 Task: Create in the project AgileEngine and in the Backlog issue 'Create a new online platform for online language courses with advanced speech recognition and interactive conversation features' a child issue 'Data backup and retention policy enforcement and auditing', and assign it to team member softage.1@softage.net. Create in the project AgileEngine and in the Backlog issue 'Implement a new cloud-based inventory management system for a company with advanced inventory tracking and restocking features' a child issue 'Serverless computing application cost optimization and remediation', and assign it to team member softage.2@softage.net
Action: Mouse moved to (523, 379)
Screenshot: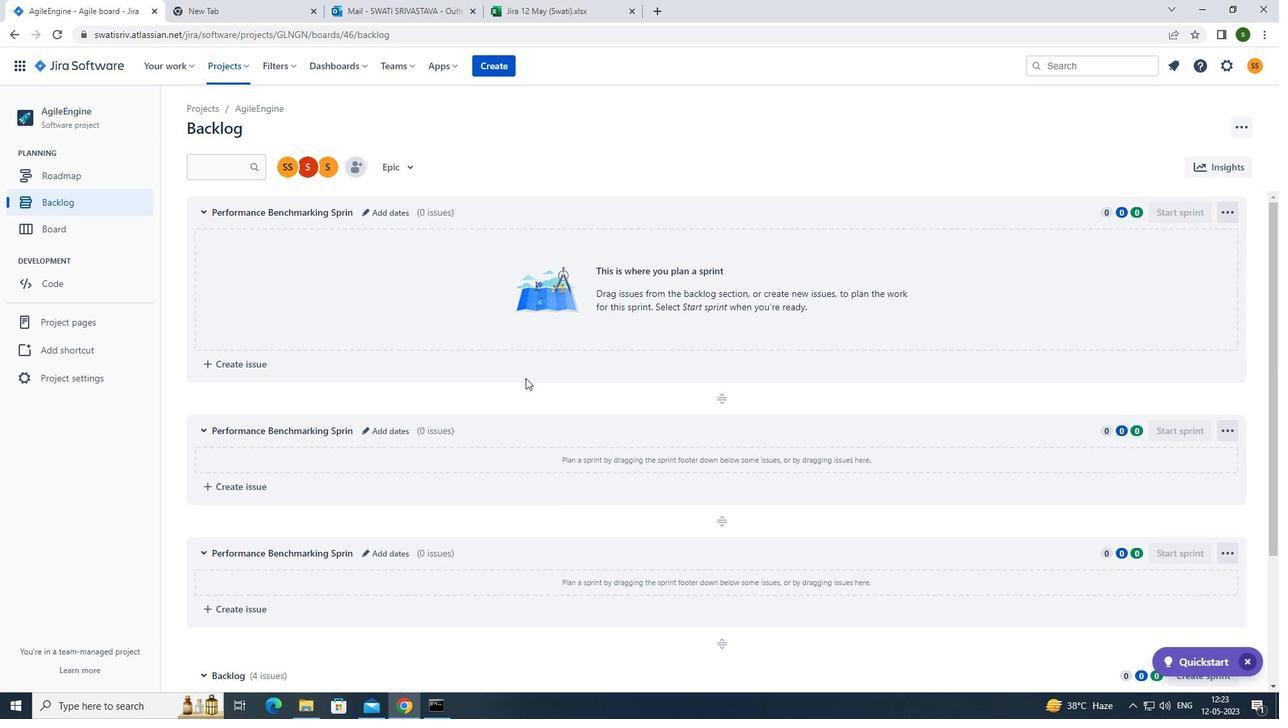 
Action: Mouse scrolled (523, 379) with delta (0, 0)
Screenshot: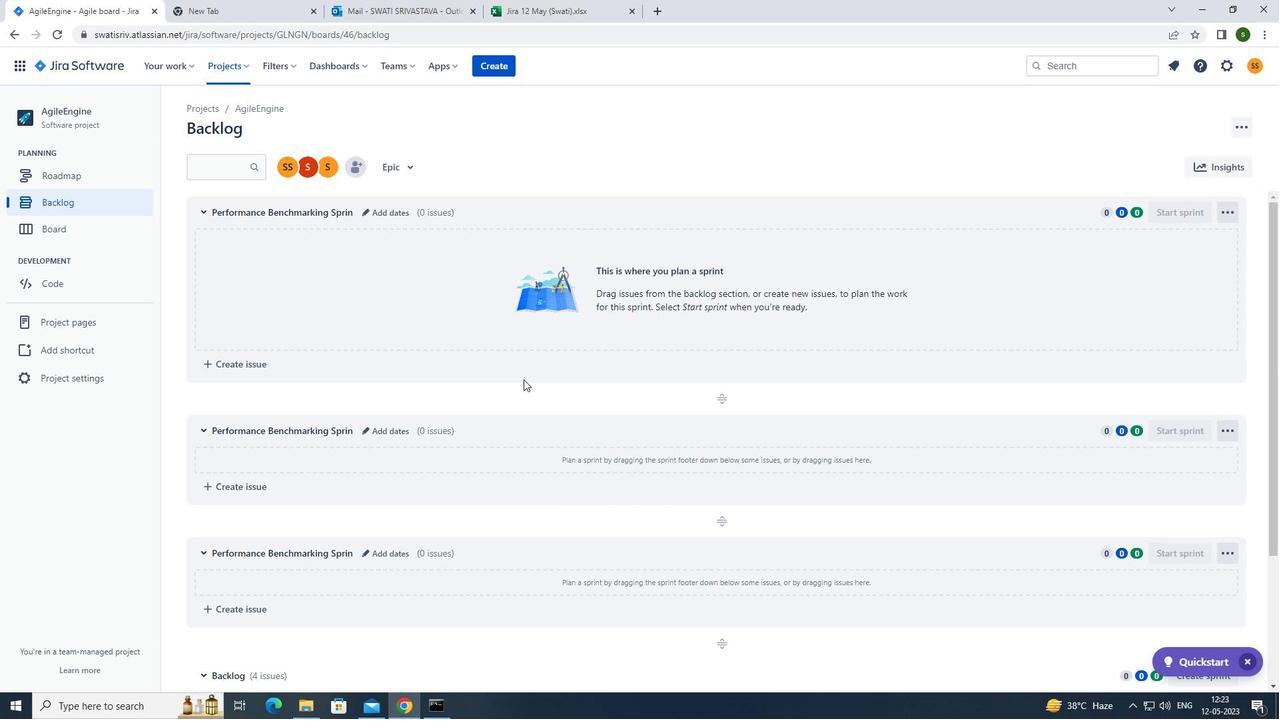 
Action: Mouse scrolled (523, 379) with delta (0, 0)
Screenshot: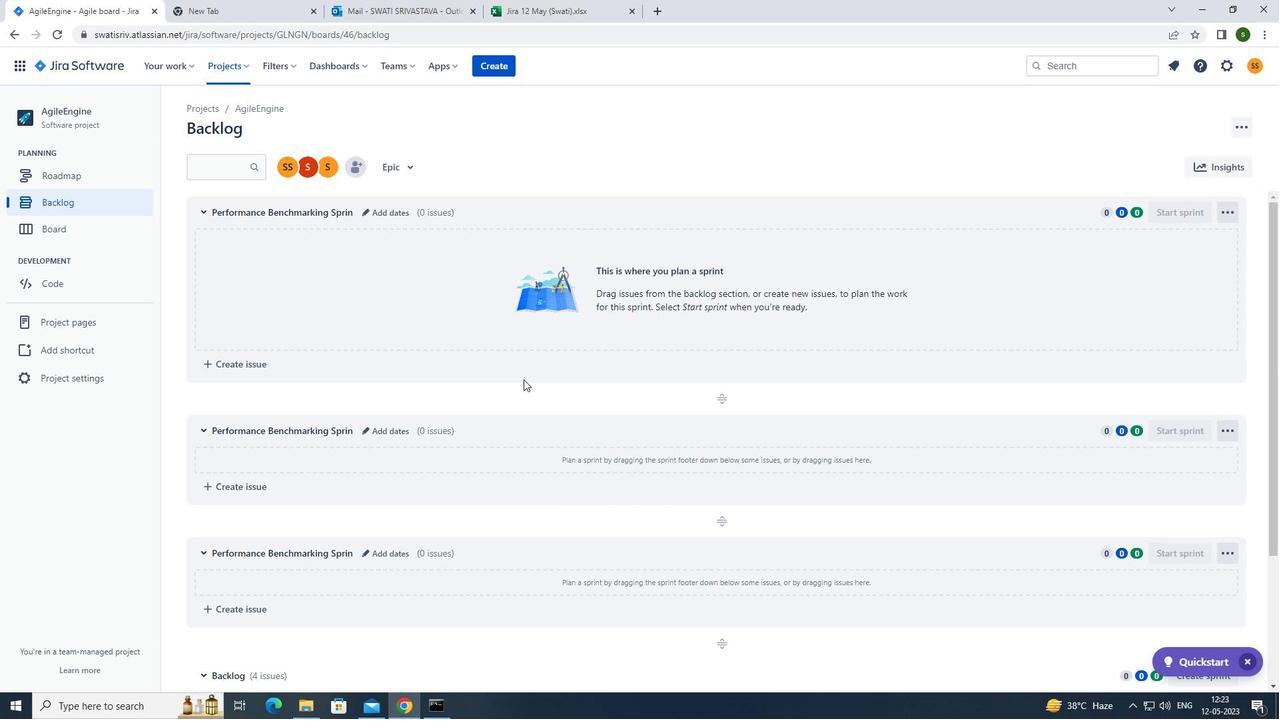 
Action: Mouse scrolled (523, 379) with delta (0, 0)
Screenshot: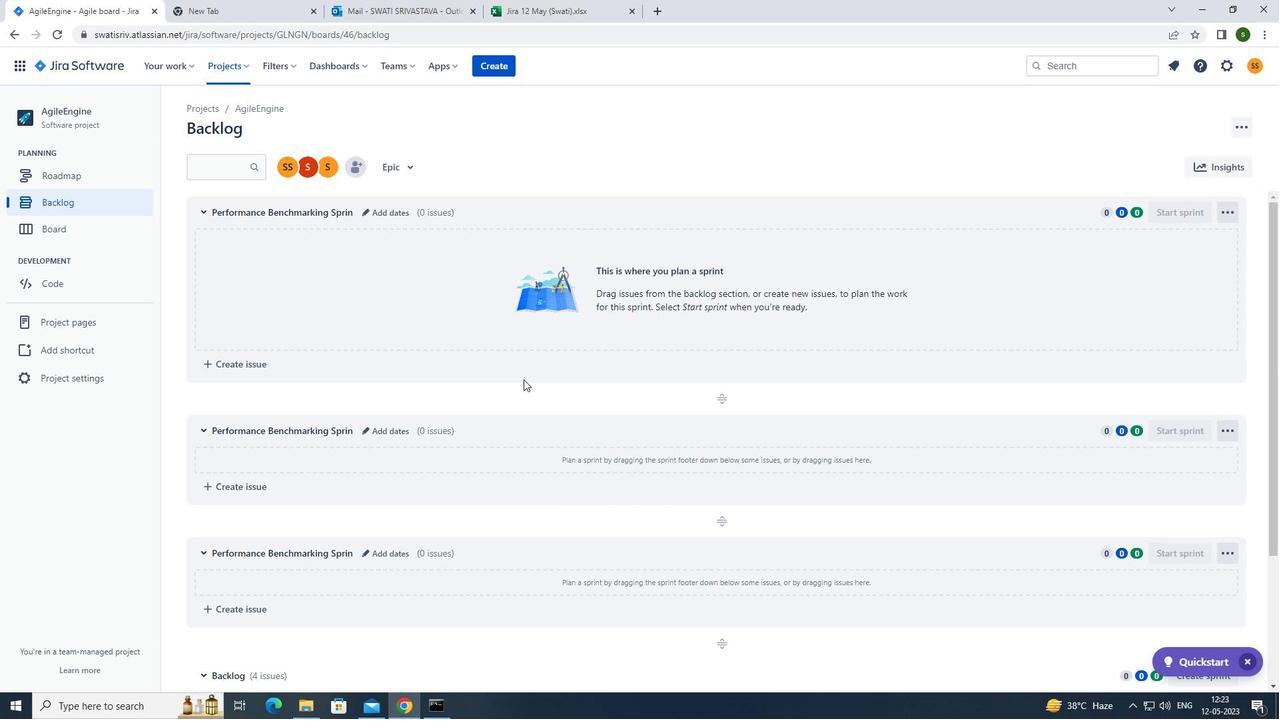
Action: Mouse scrolled (523, 379) with delta (0, 0)
Screenshot: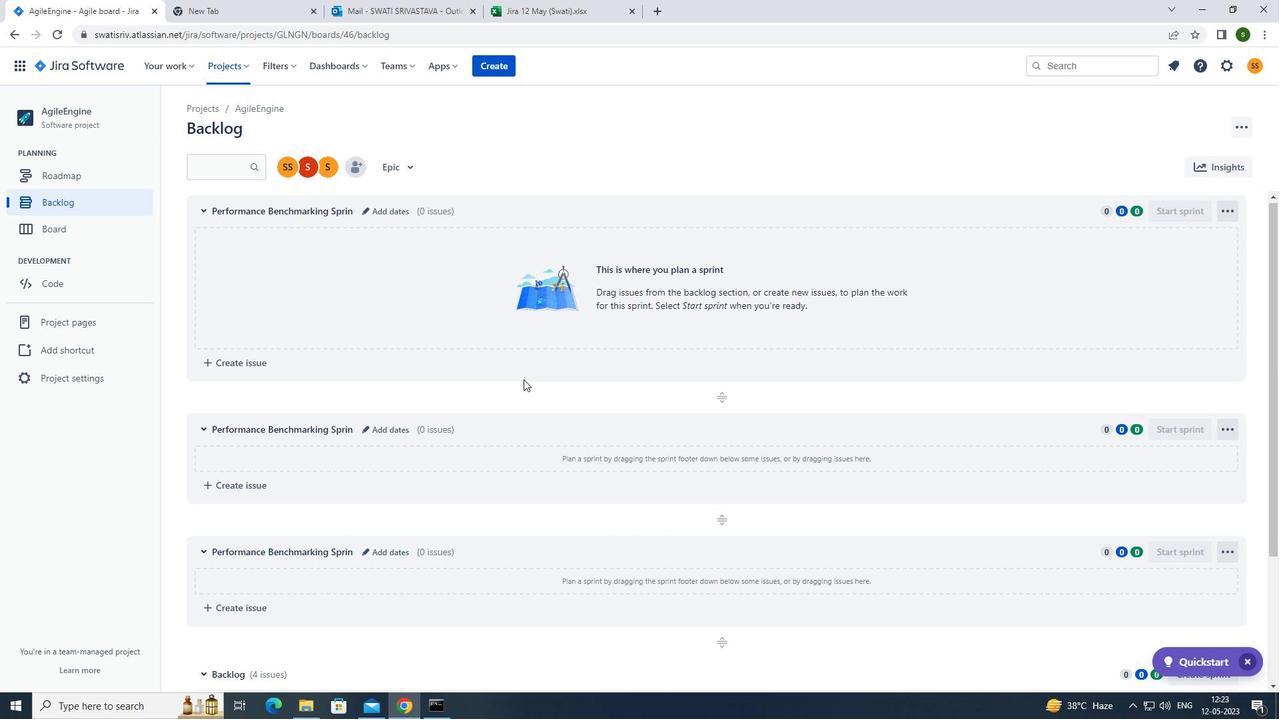 
Action: Mouse scrolled (523, 379) with delta (0, 0)
Screenshot: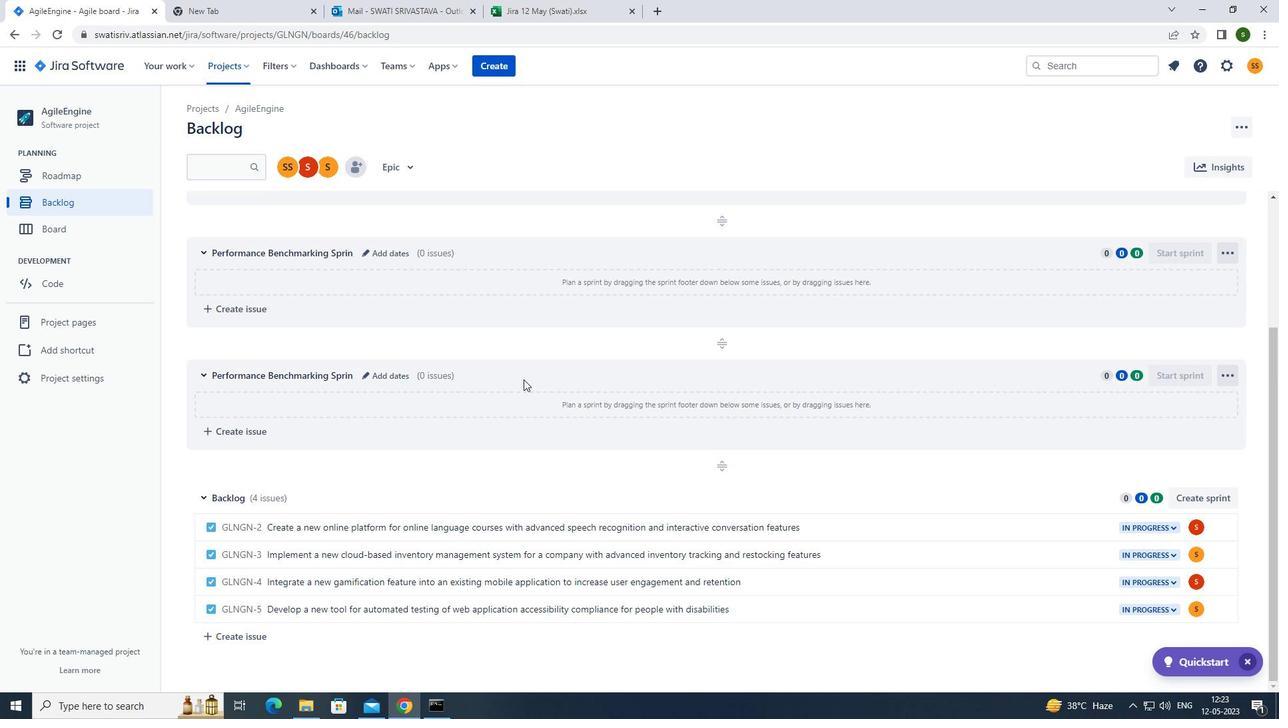 
Action: Mouse scrolled (523, 379) with delta (0, 0)
Screenshot: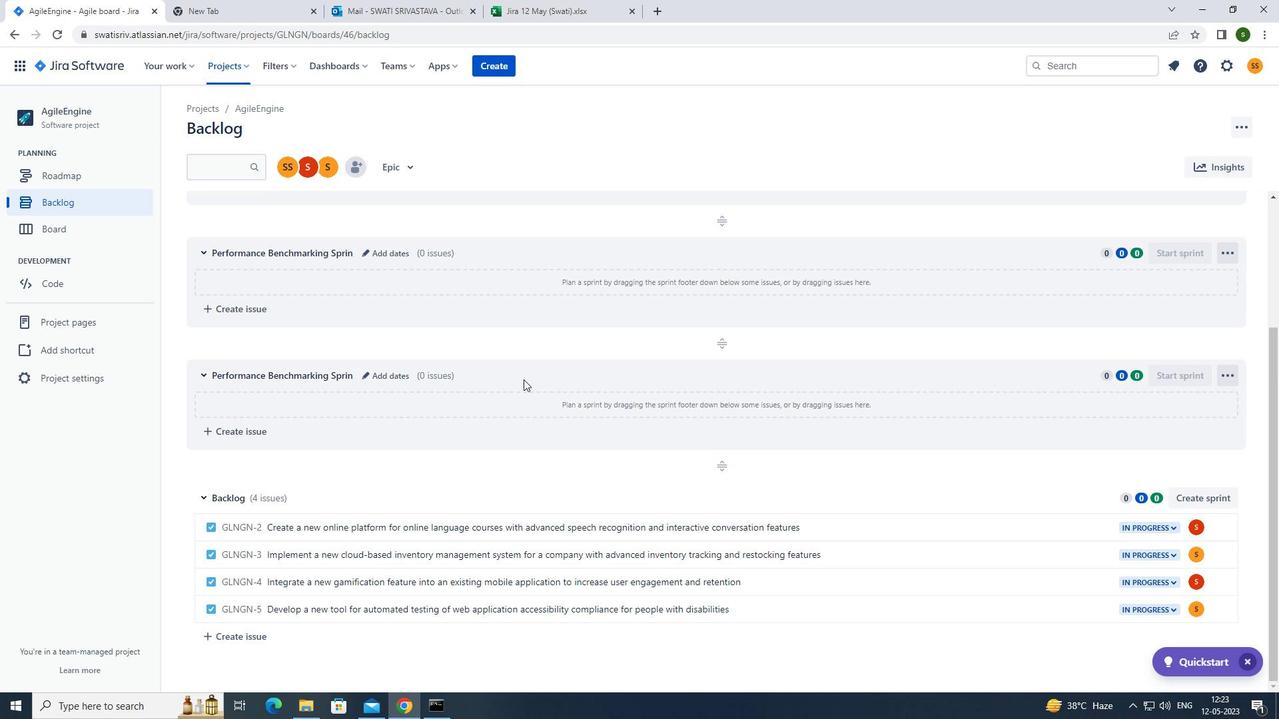 
Action: Mouse moved to (866, 533)
Screenshot: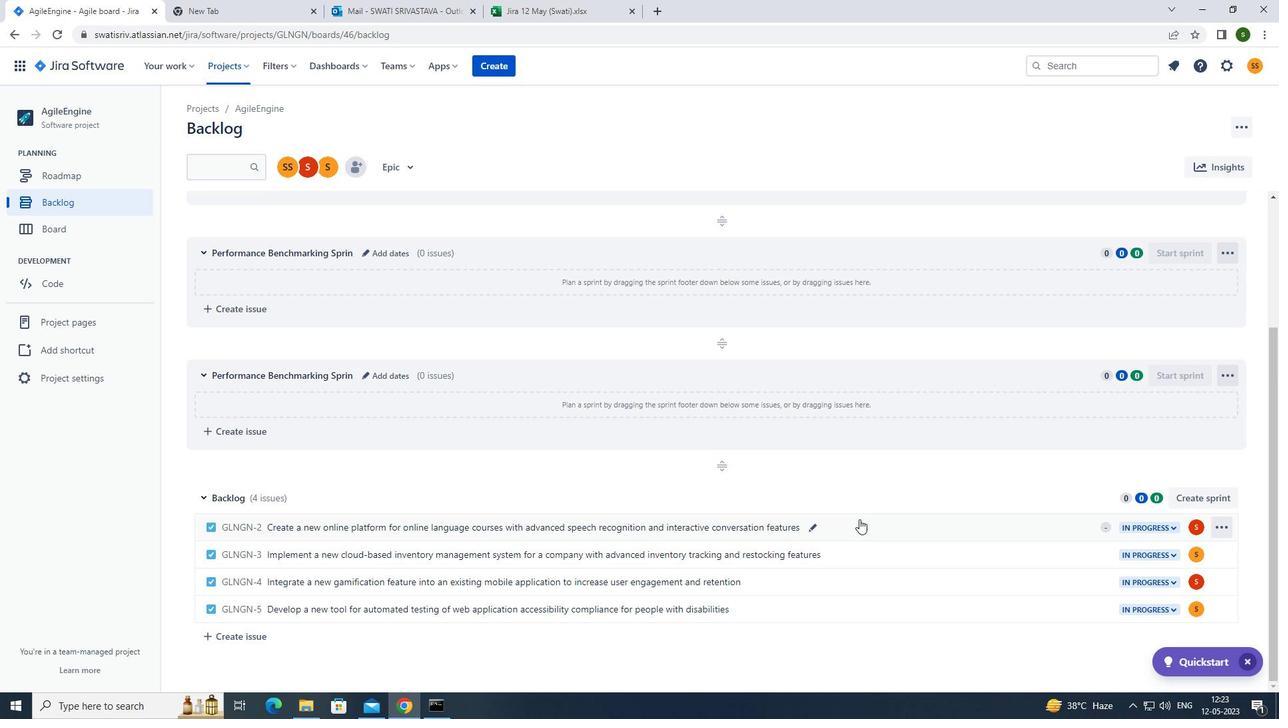 
Action: Mouse pressed left at (866, 533)
Screenshot: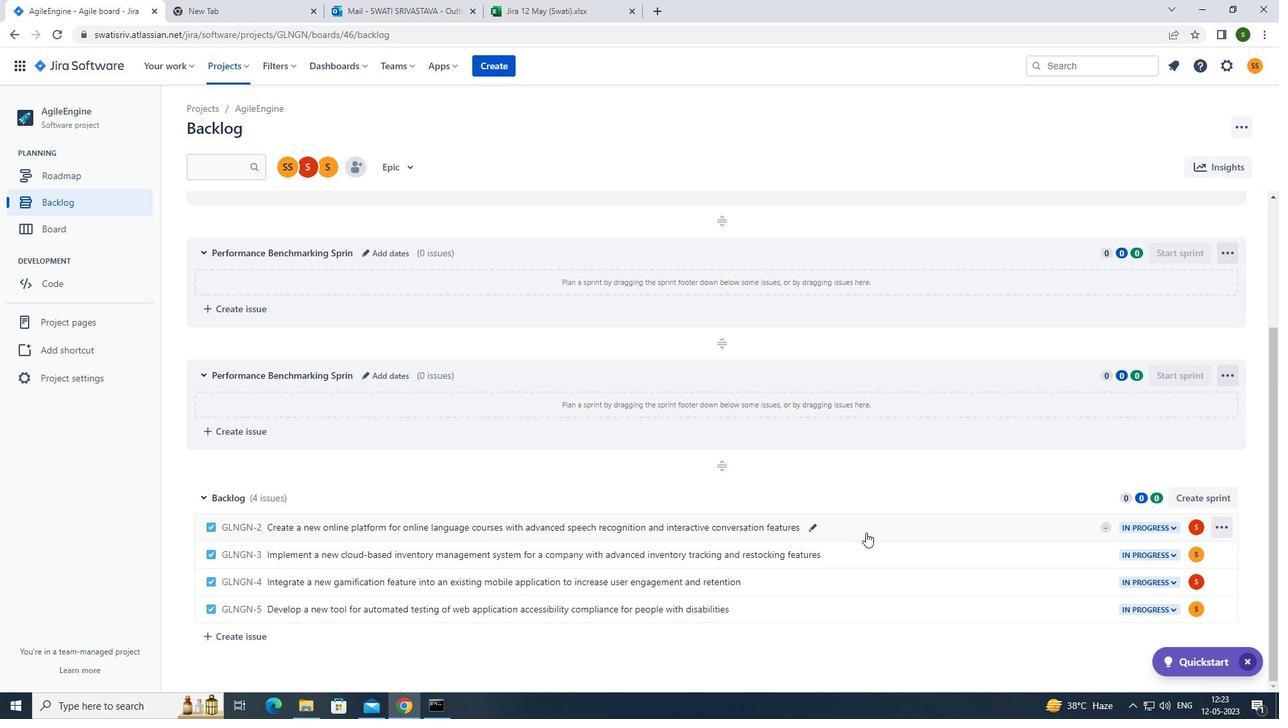 
Action: Mouse moved to (1043, 323)
Screenshot: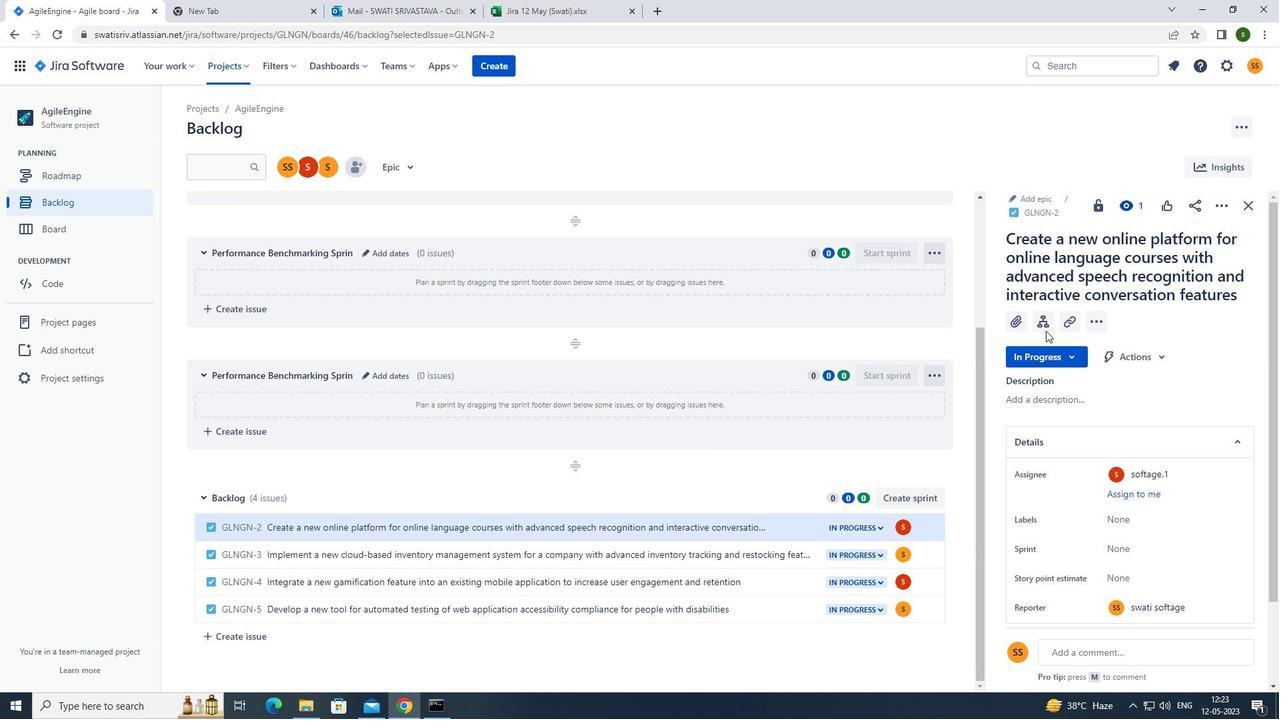
Action: Mouse pressed left at (1043, 323)
Screenshot: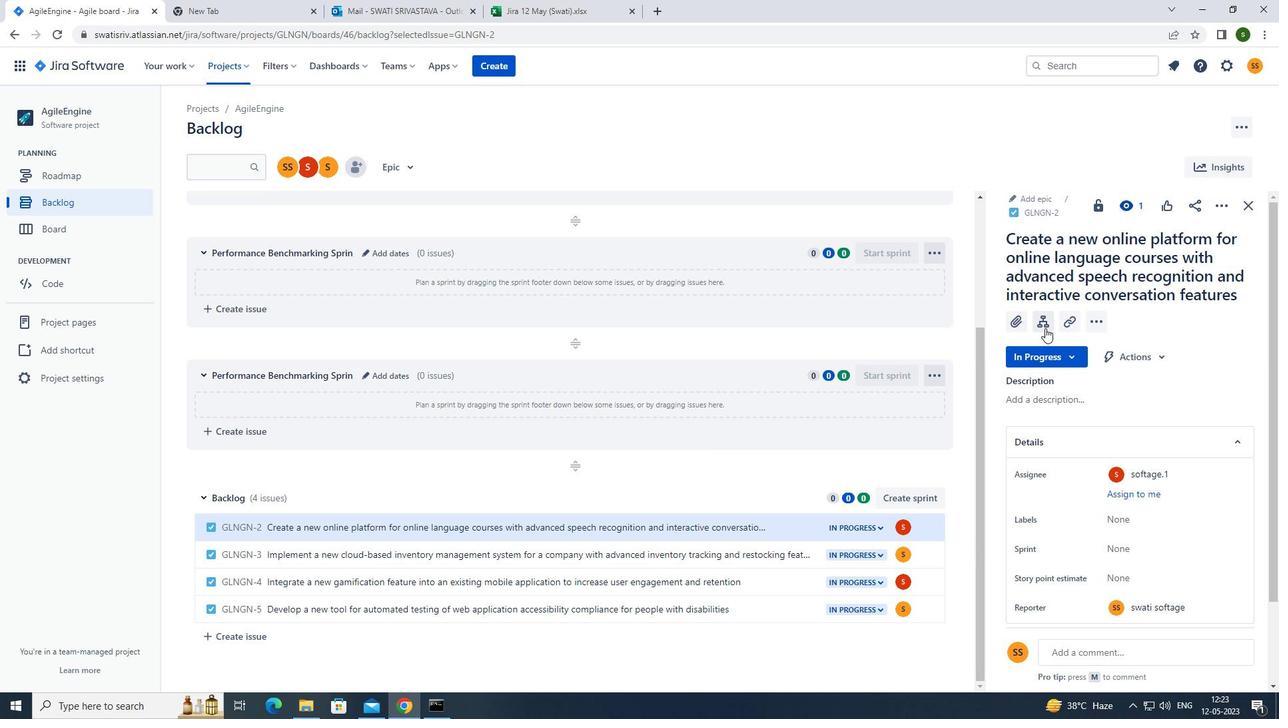 
Action: Mouse moved to (1025, 426)
Screenshot: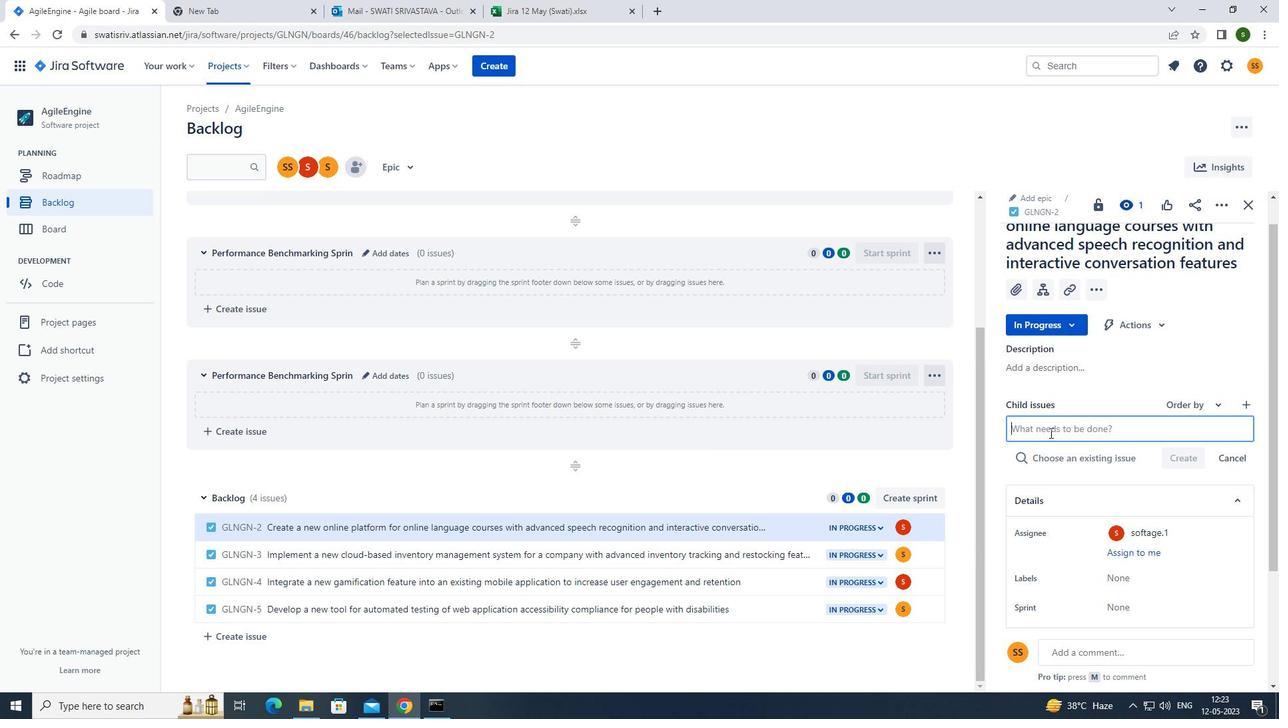 
Action: Mouse pressed left at (1025, 426)
Screenshot: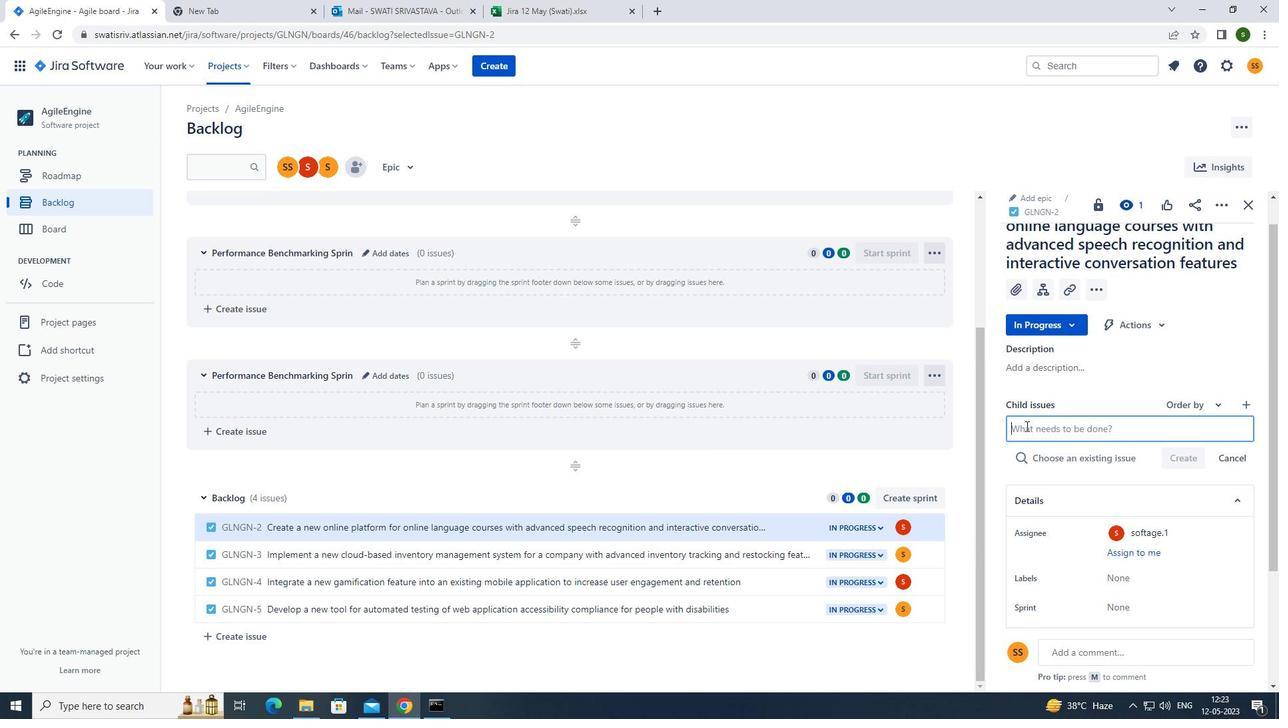
Action: Mouse moved to (1000, 430)
Screenshot: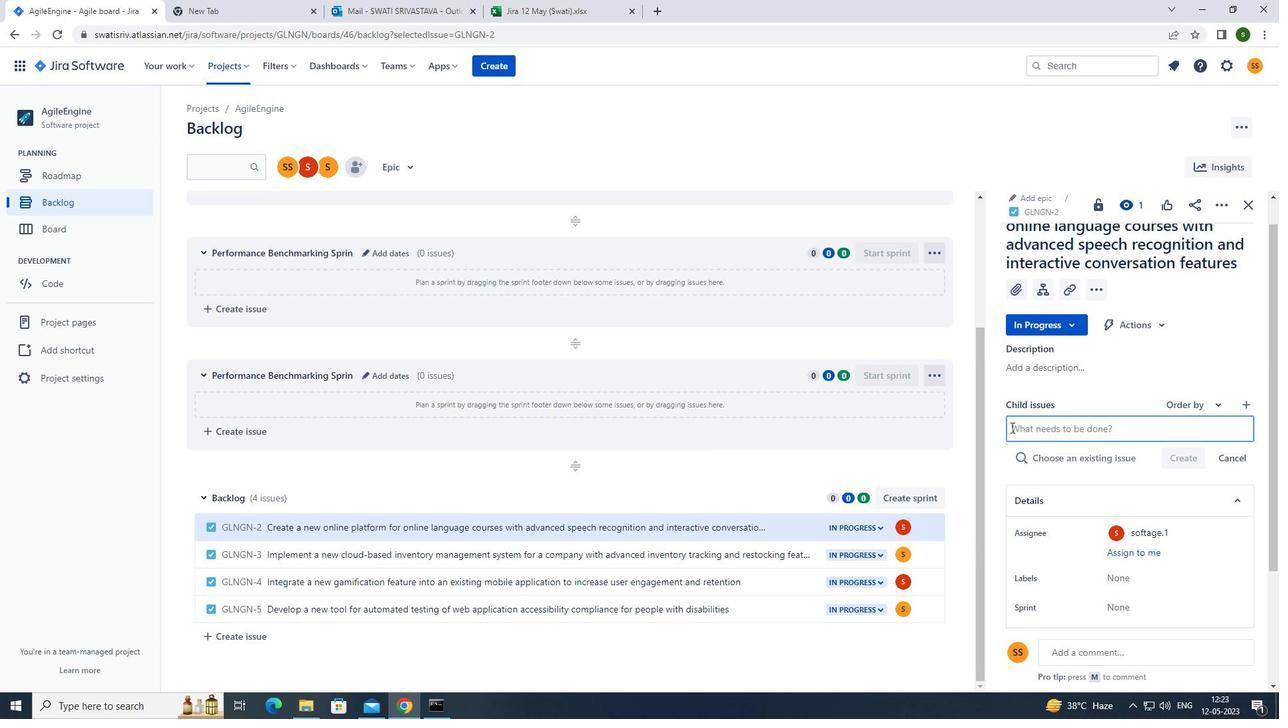 
Action: Key pressed <Key.caps_lock>d<Key.caps_lock>ata<Key.space>backup<Key.space>and<Key.space>retention<Key.space>policy<Key.space>enforcement<Key.space>and<Key.space>auditing<Key.enter>
Screenshot: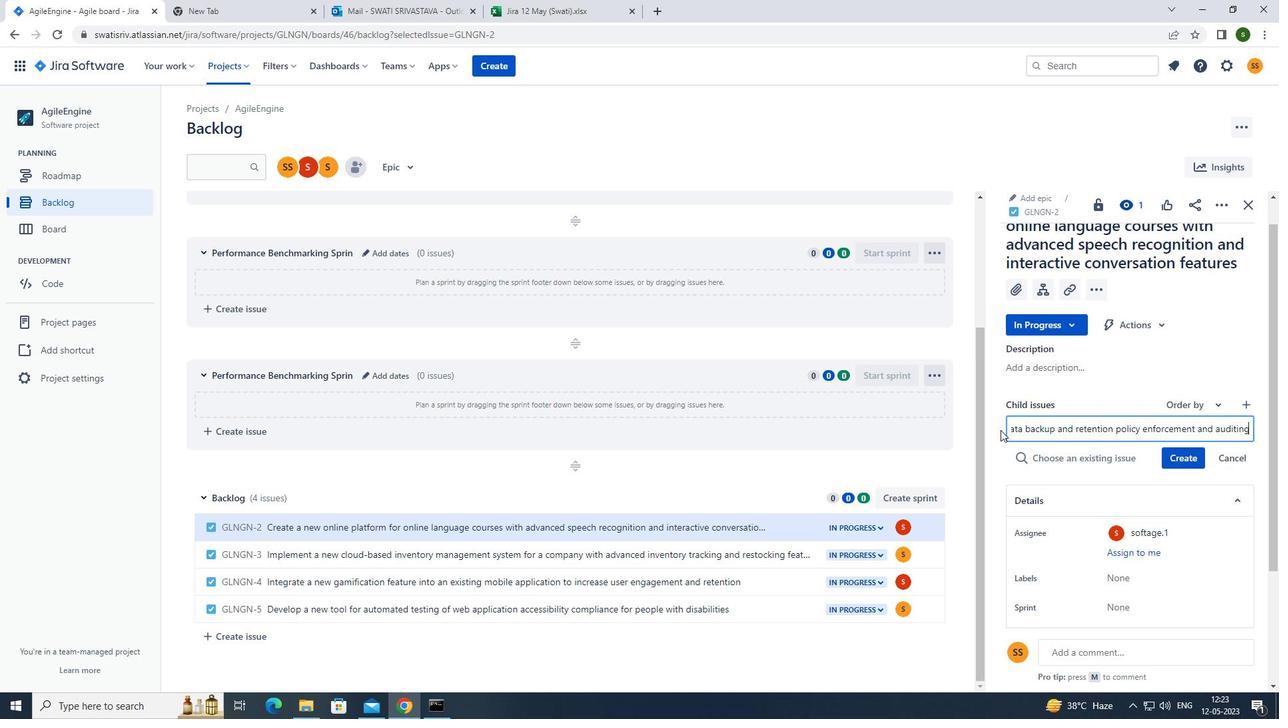 
Action: Mouse moved to (1191, 431)
Screenshot: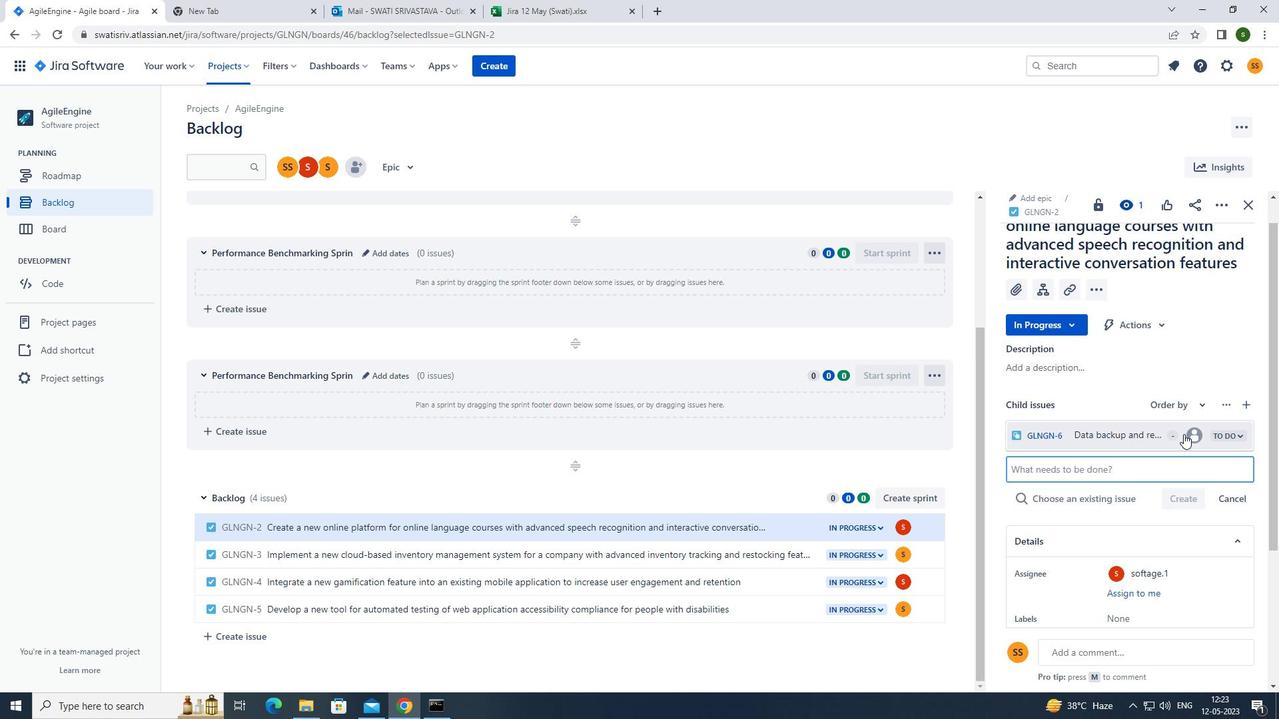 
Action: Mouse pressed left at (1191, 431)
Screenshot: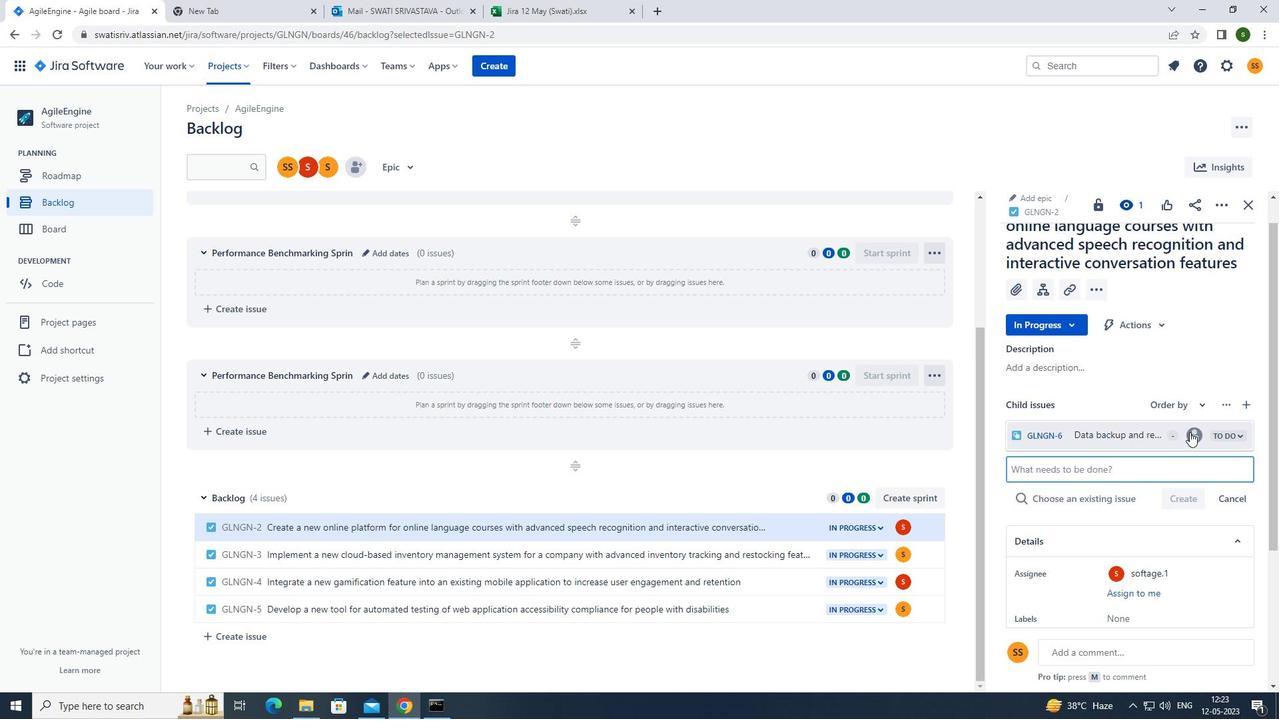 
Action: Mouse moved to (1101, 473)
Screenshot: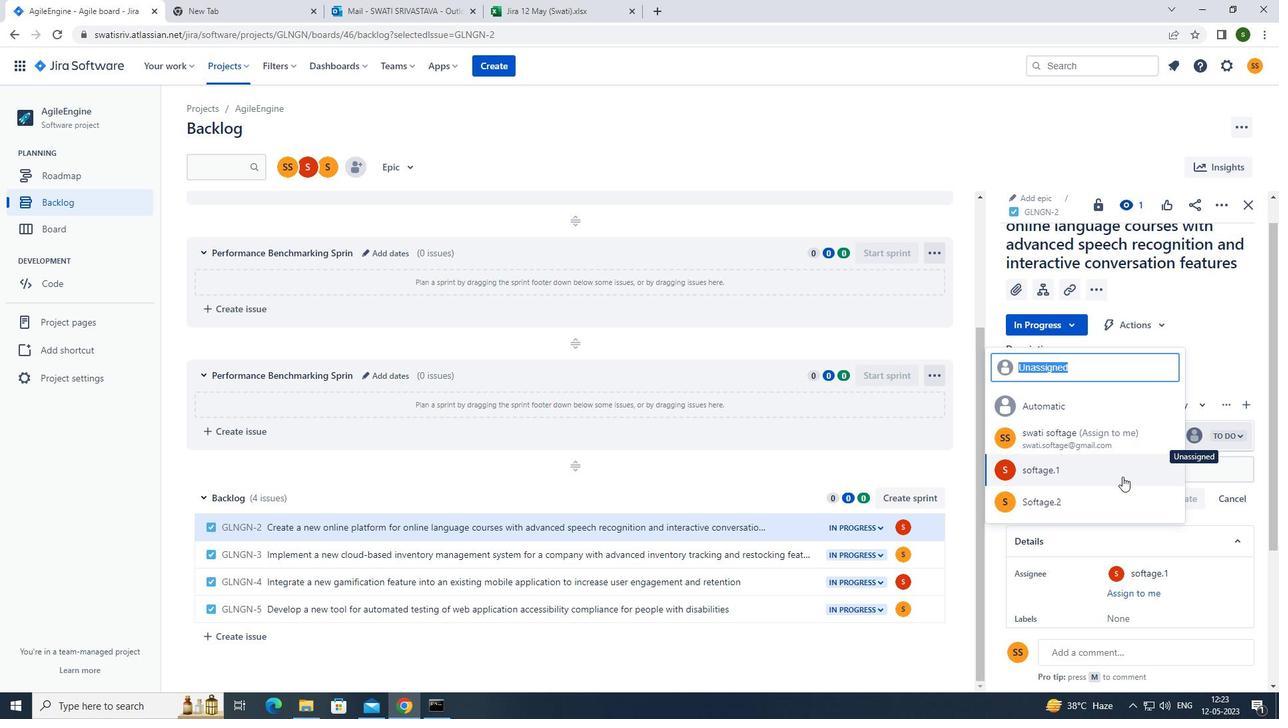 
Action: Mouse pressed left at (1101, 473)
Screenshot: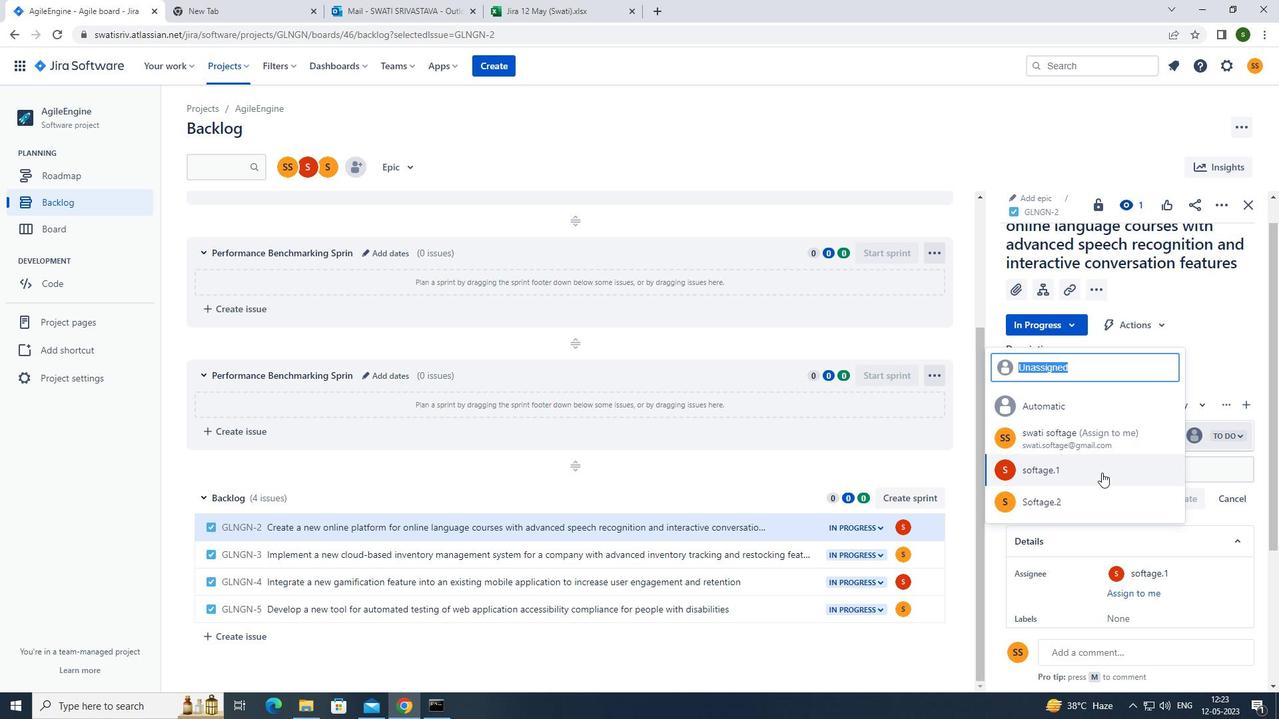 
Action: Mouse moved to (777, 564)
Screenshot: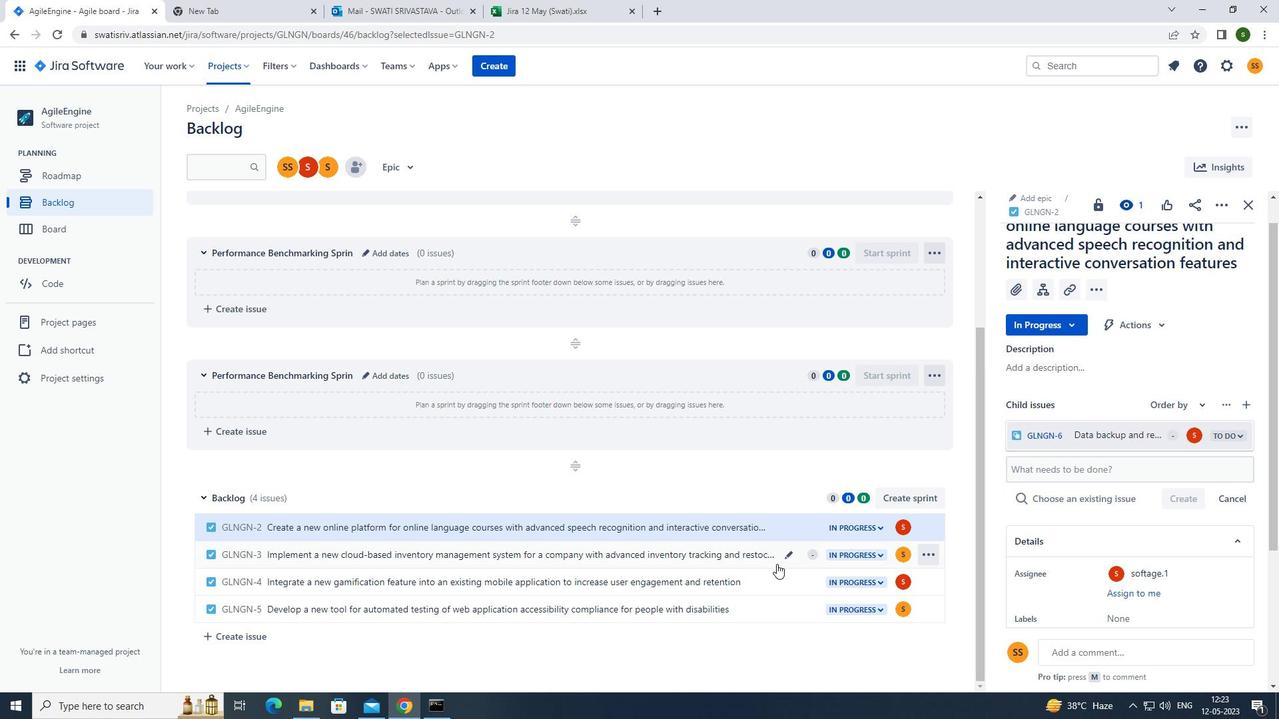 
Action: Mouse pressed left at (777, 564)
Screenshot: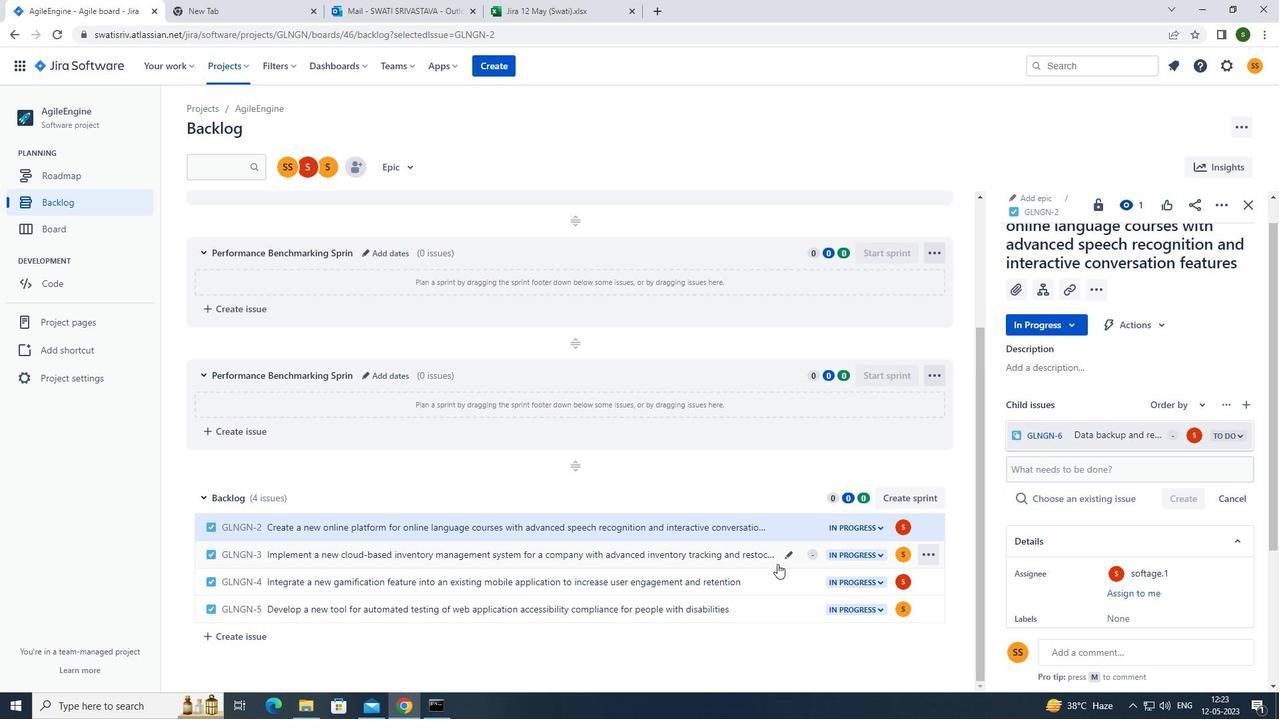 
Action: Mouse moved to (1047, 341)
Screenshot: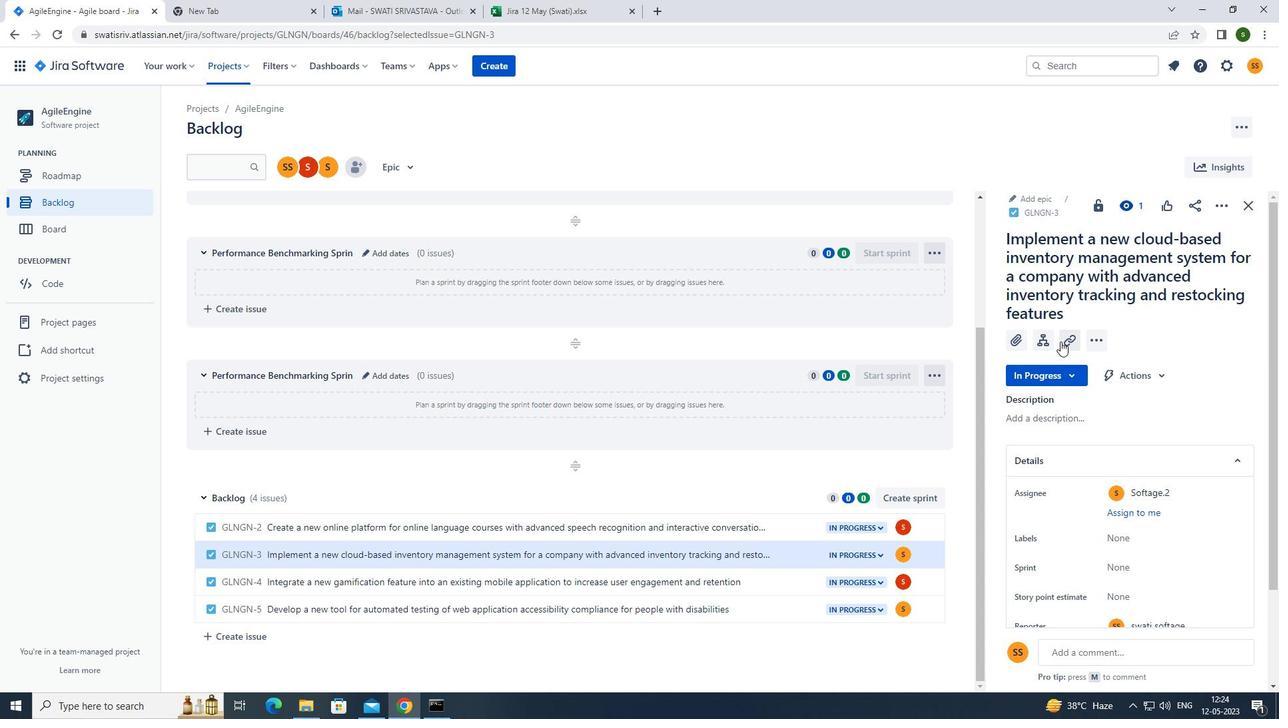 
Action: Mouse pressed left at (1047, 341)
Screenshot: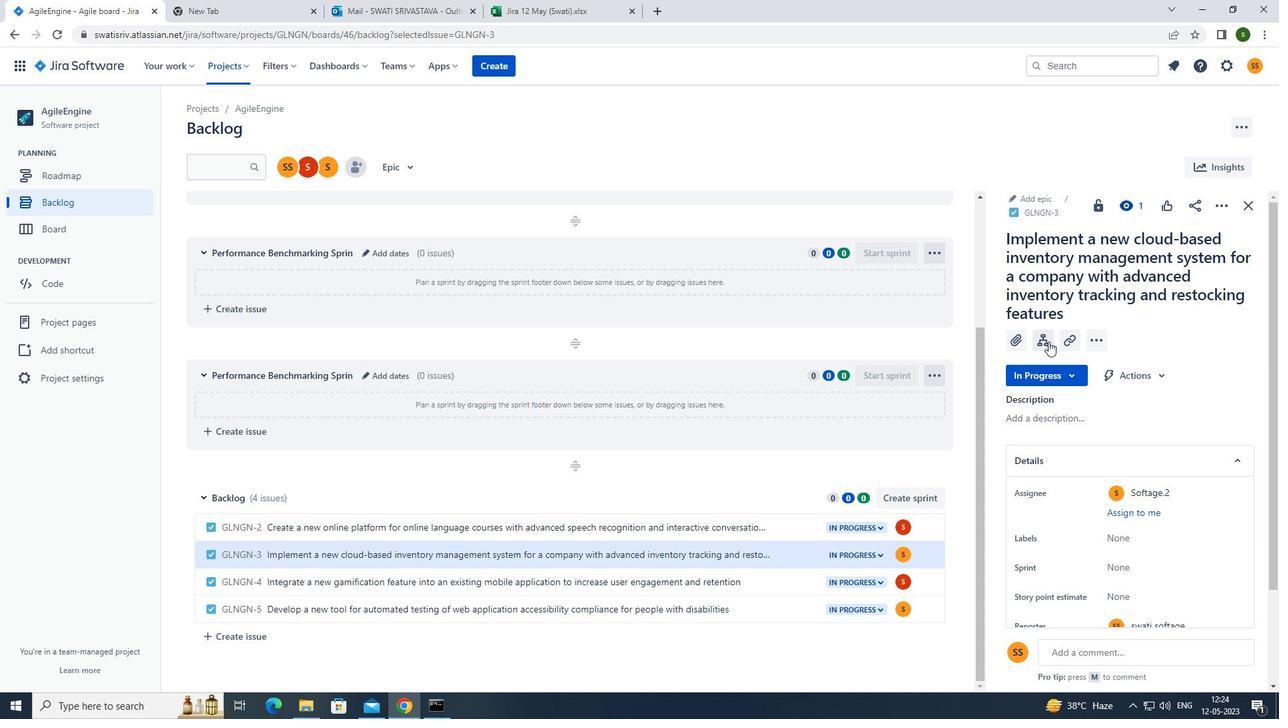 
Action: Mouse moved to (1093, 430)
Screenshot: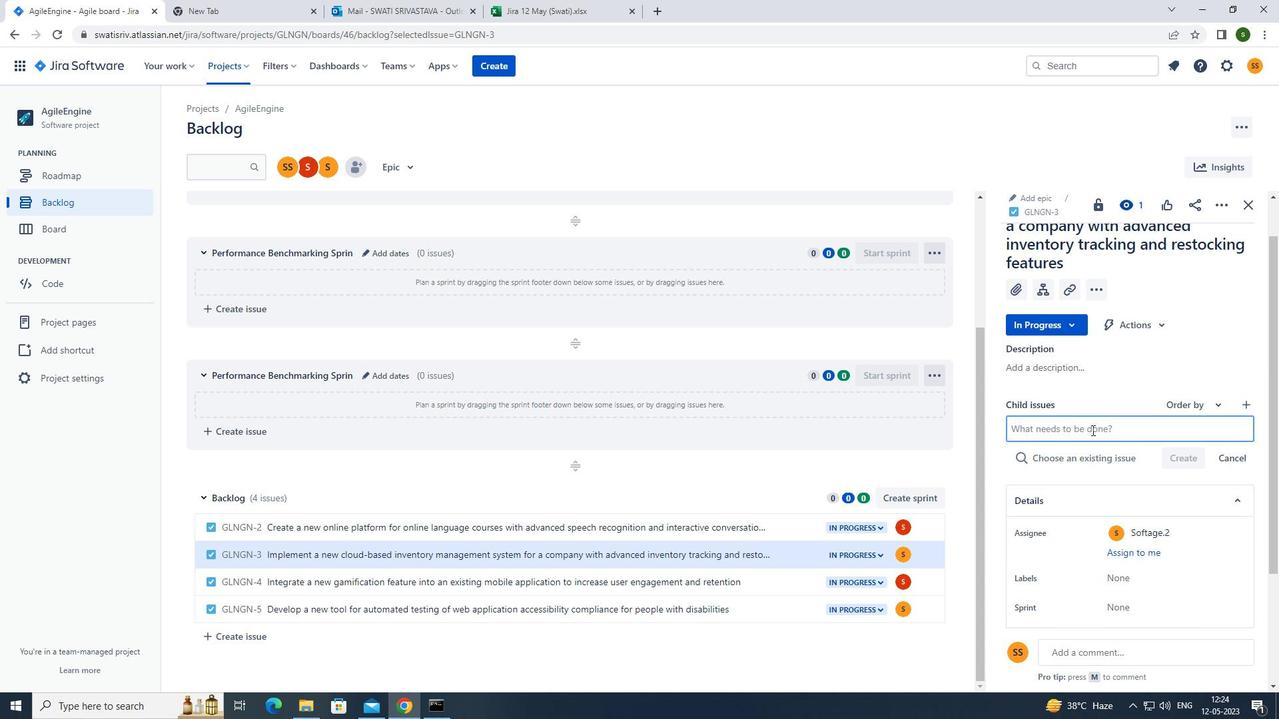
Action: Mouse pressed left at (1093, 430)
Screenshot: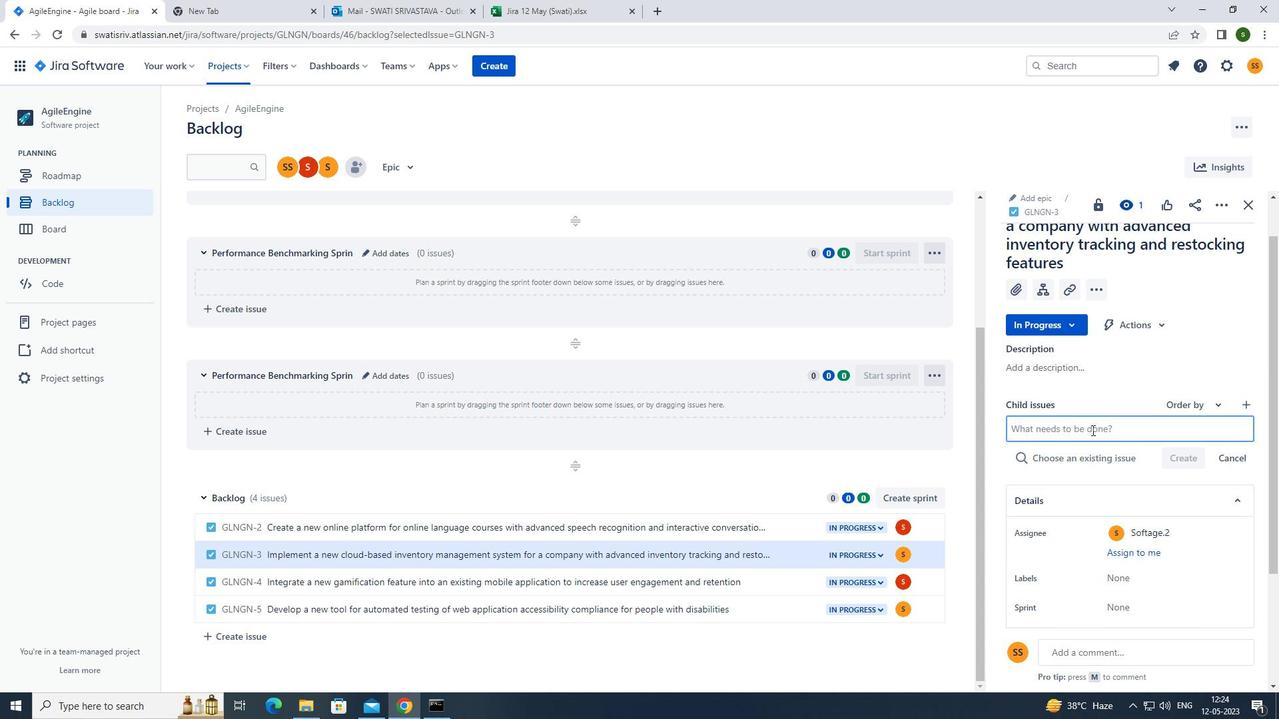
Action: Mouse moved to (1065, 411)
Screenshot: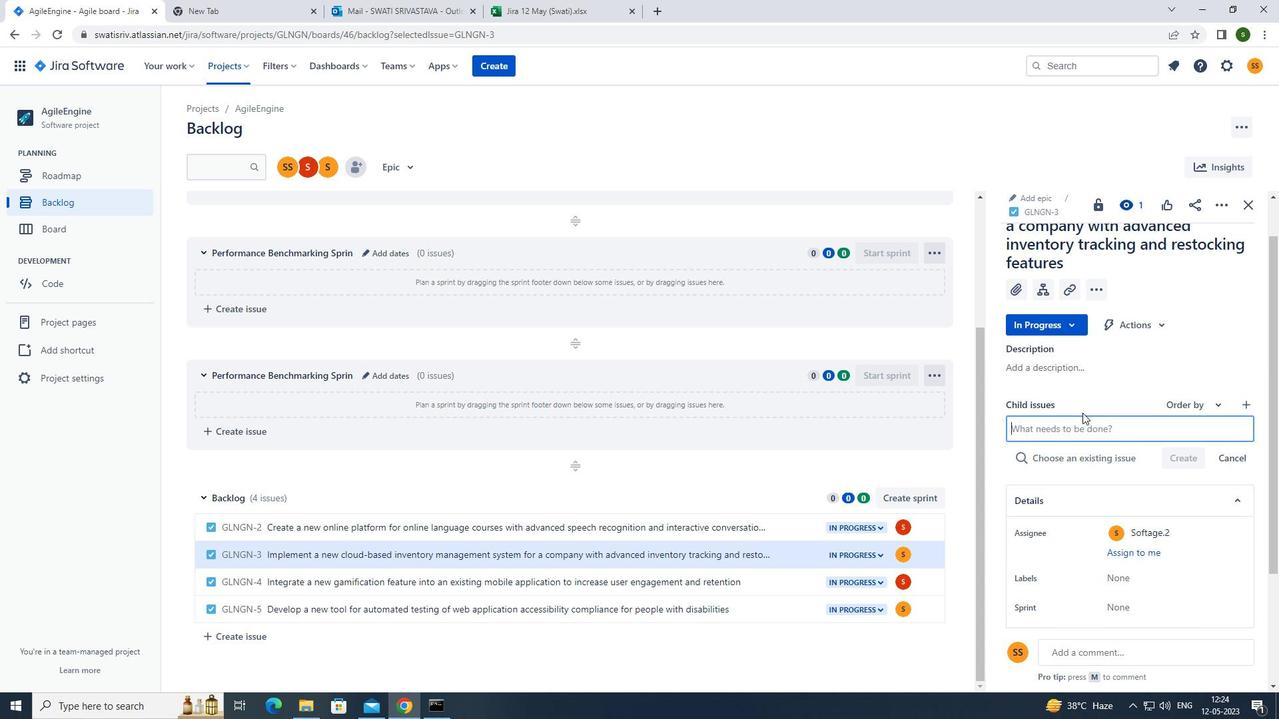 
Action: Key pressed <Key.caps_lock>s<Key.caps_lock>erverless<Key.space>computing<Key.space>application<Key.space>cost<Key.space>optimization<Key.space>and<Key.space>remediation<Key.enter>
Screenshot: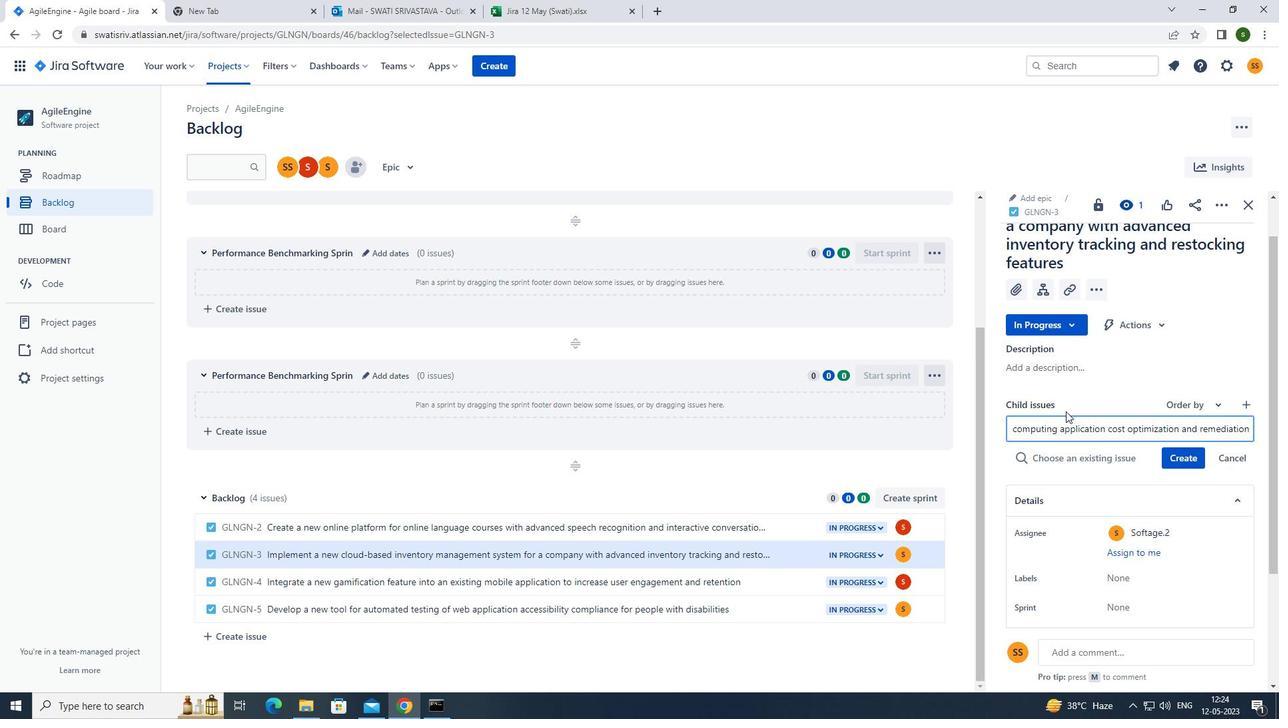 
Action: Mouse moved to (1193, 439)
Screenshot: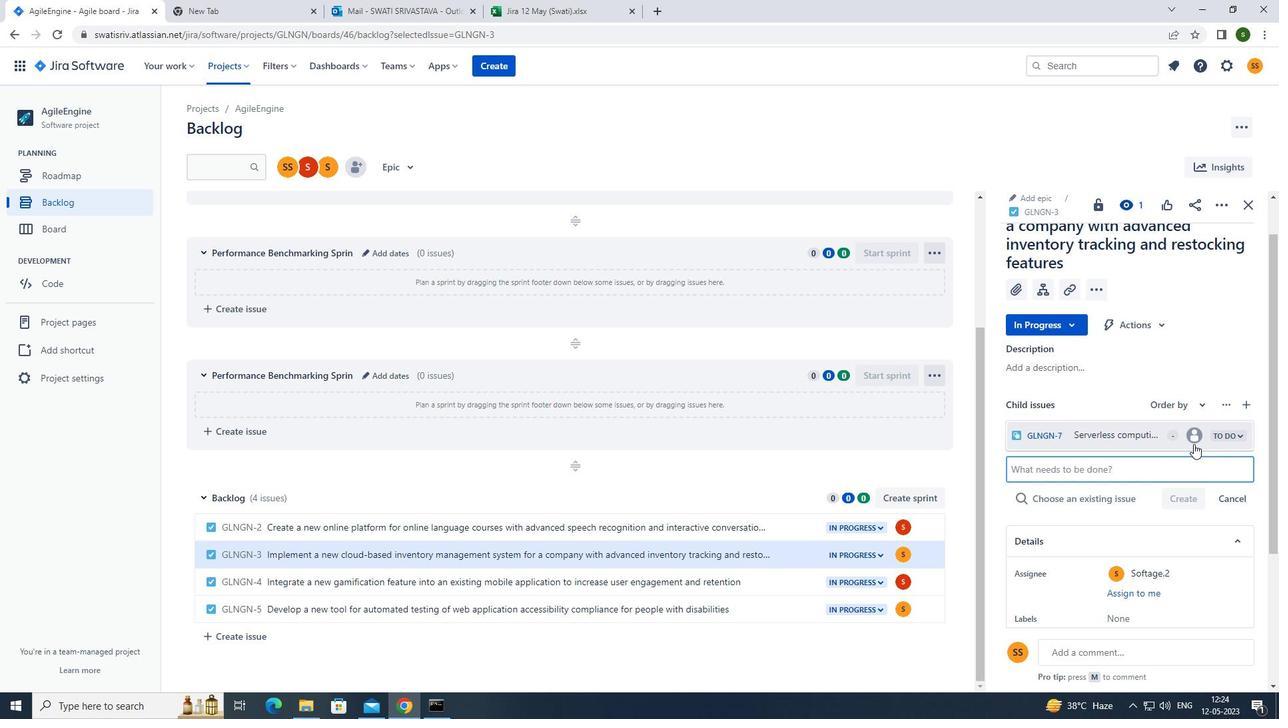 
Action: Mouse pressed left at (1193, 439)
Screenshot: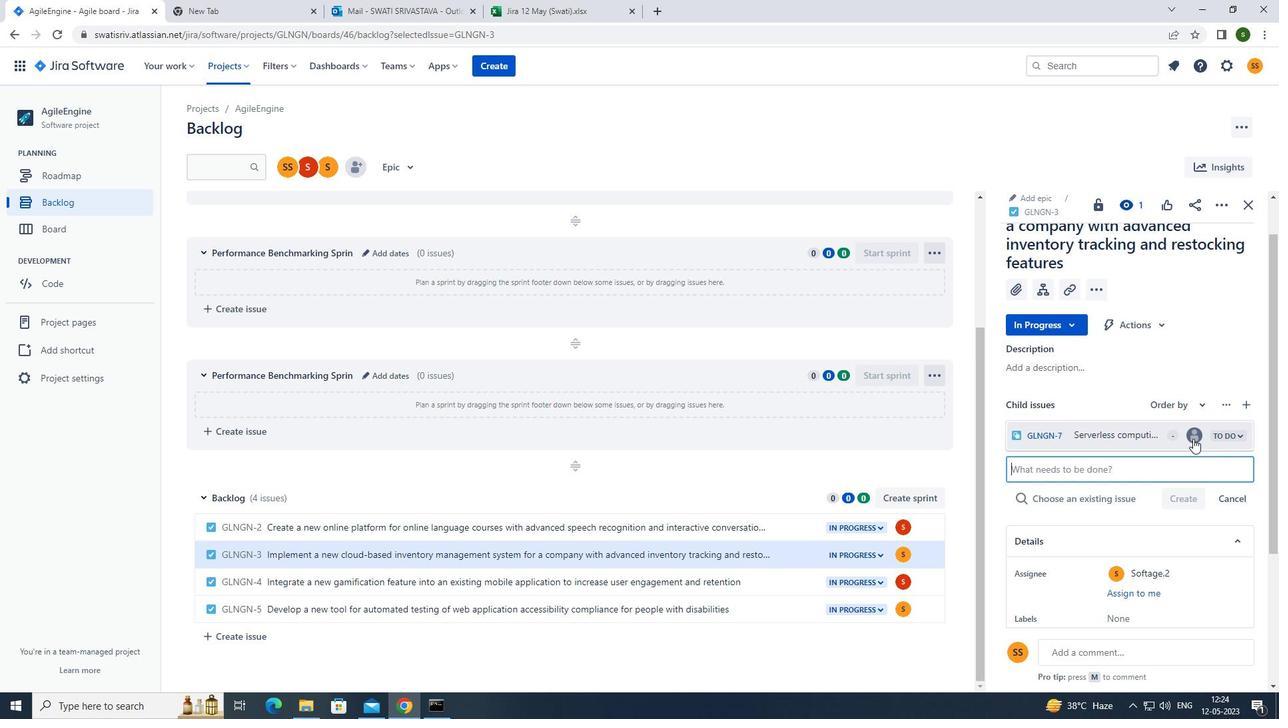 
Action: Mouse moved to (1072, 502)
Screenshot: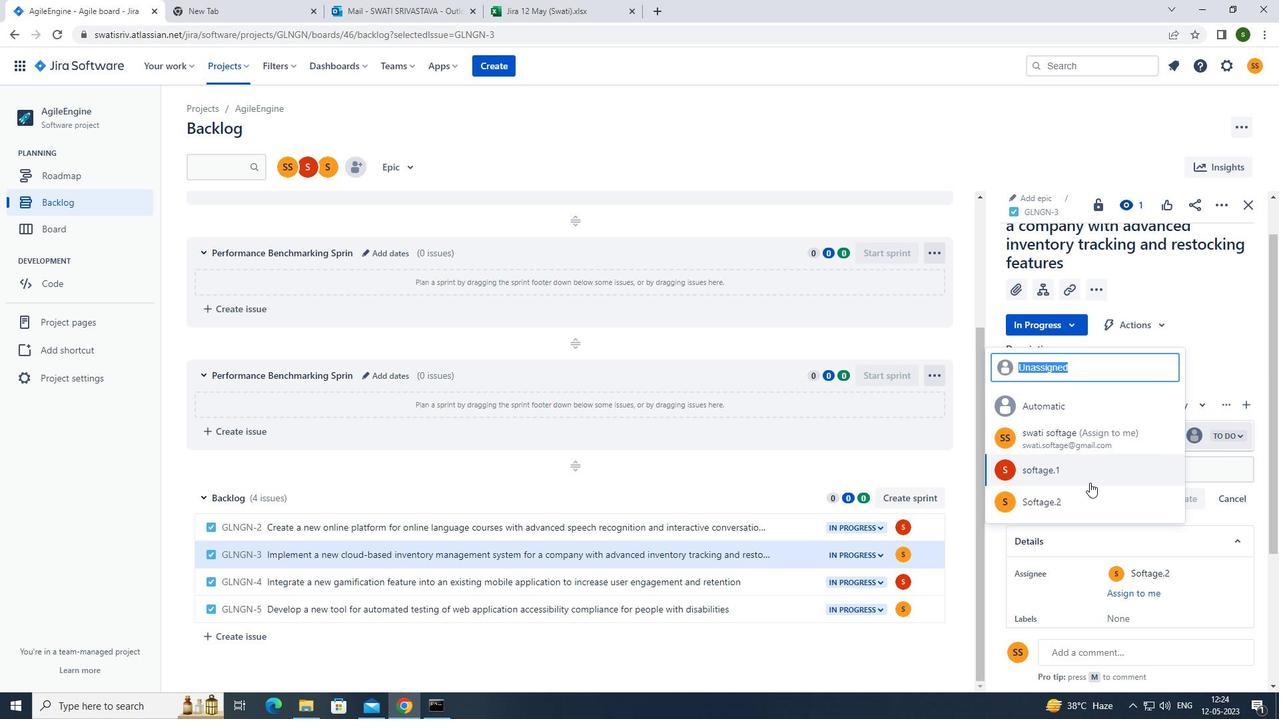 
Action: Mouse pressed left at (1072, 502)
Screenshot: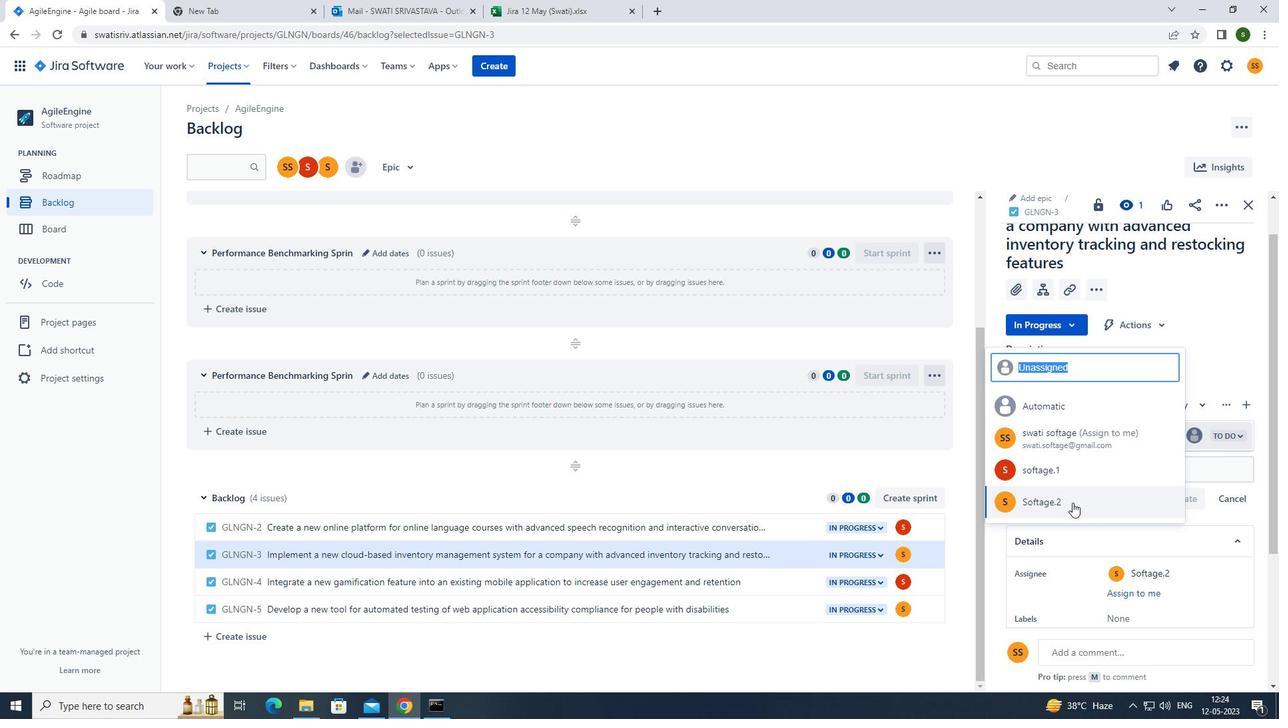 
Action: Mouse moved to (964, 481)
Screenshot: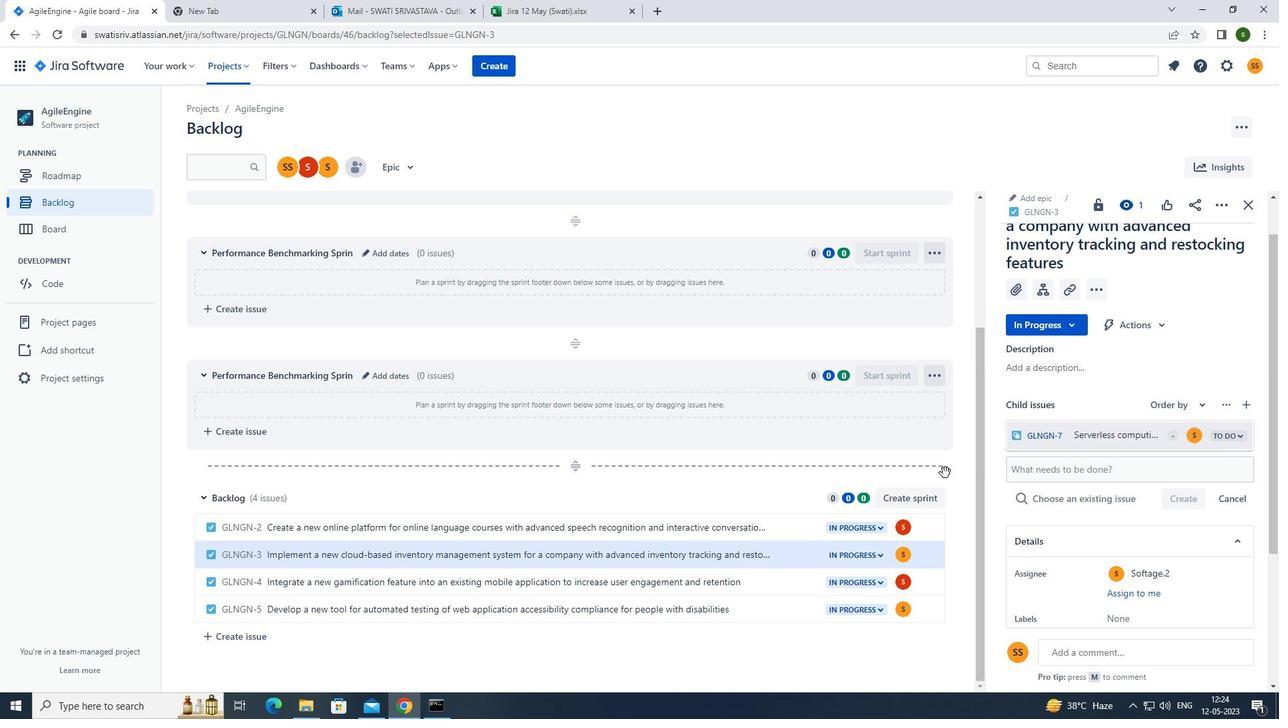 
